 Task: Create Card Financial Planning Session in Board Influencer Collaboration to Workspace Database Management
Action: Mouse moved to (56, 306)
Screenshot: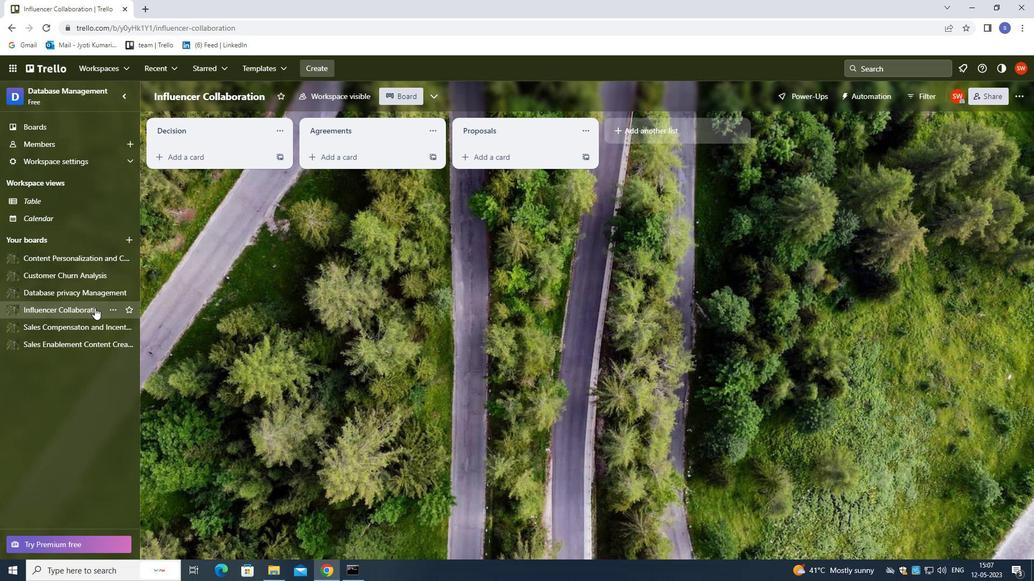 
Action: Mouse pressed left at (56, 306)
Screenshot: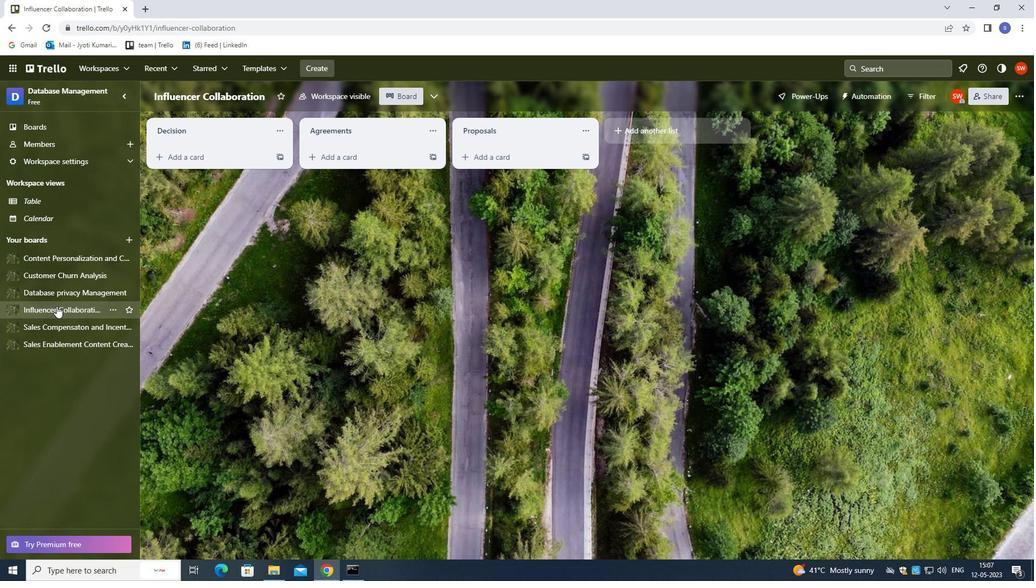 
Action: Mouse moved to (187, 158)
Screenshot: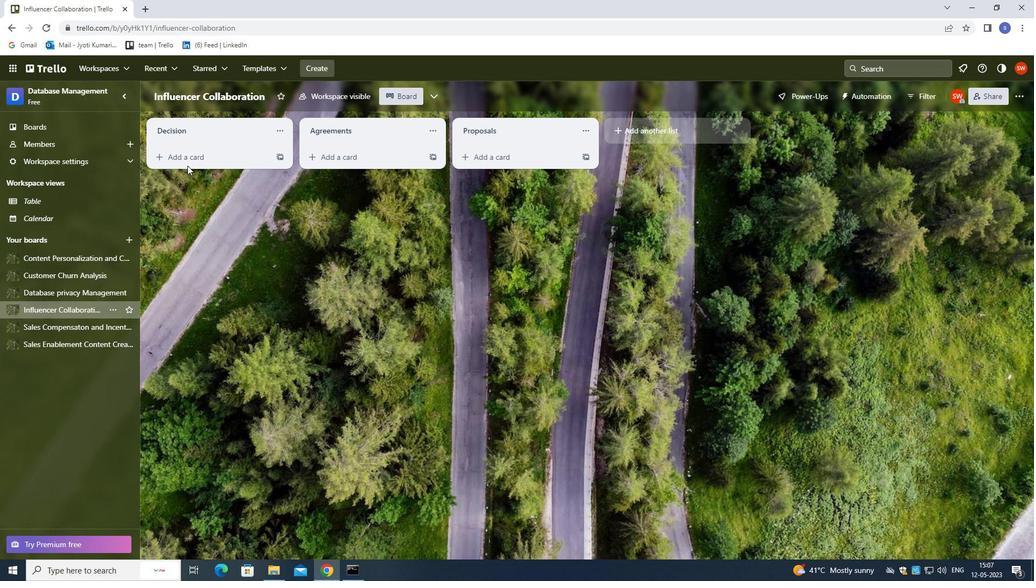 
Action: Mouse pressed left at (187, 158)
Screenshot: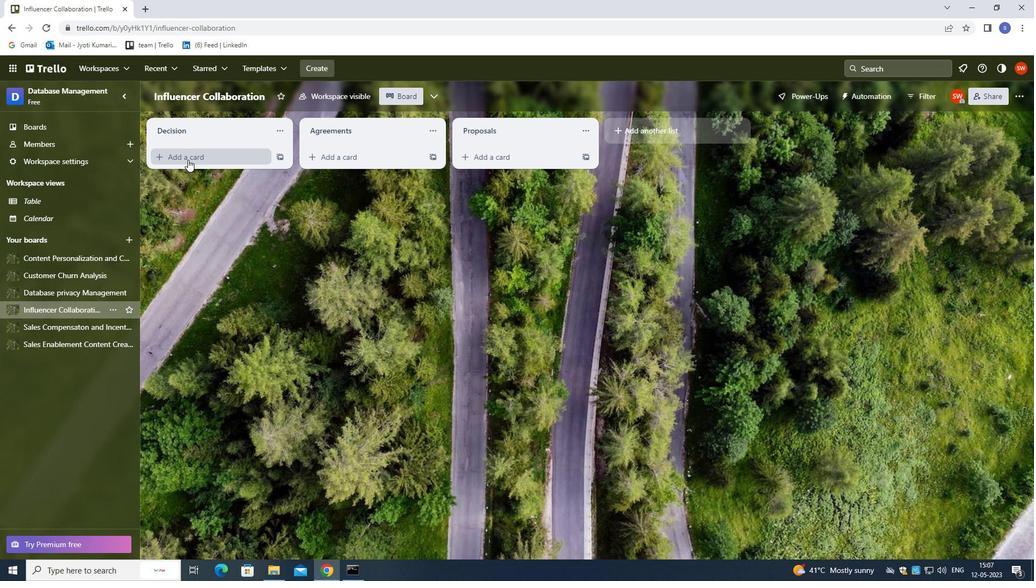 
Action: Mouse moved to (226, 344)
Screenshot: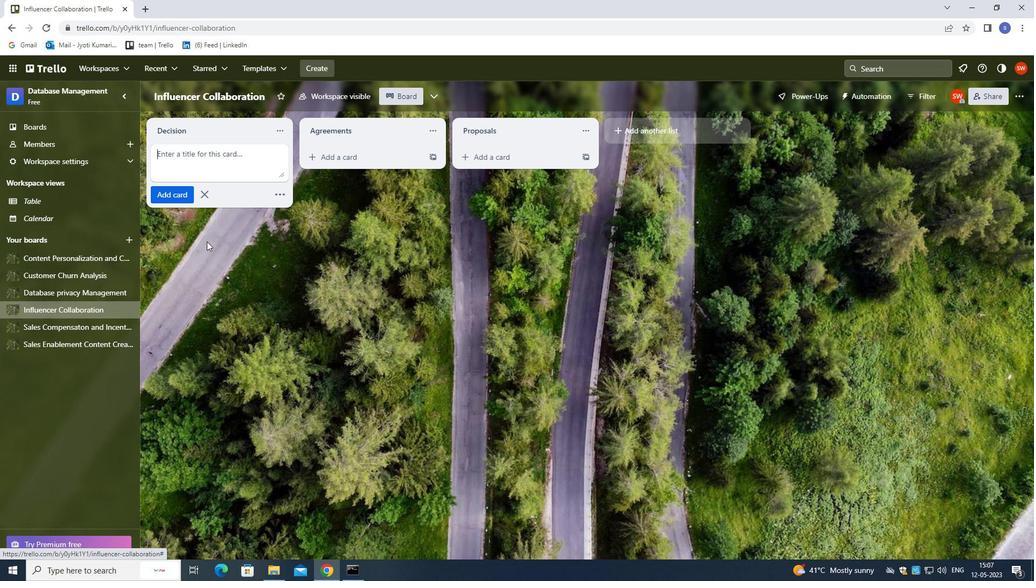 
Action: Key pressed <Key.shift>FINANCIAL<Key.space><Key.shift><Key.shift><Key.shift>PLANNING<Key.space><Key.shift>SESSION<Key.enter>
Screenshot: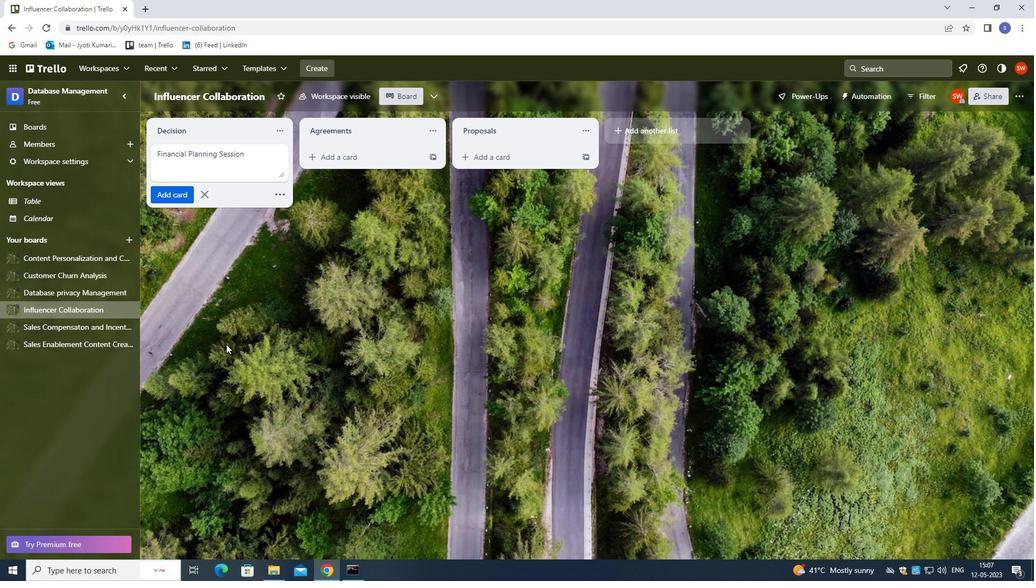 
